 Task: Invite Team Member Softage.1@softage.net to Workspace Infrastructure Management. Invite Team Member Softage.2@softage.net to Workspace Infrastructure Management. Invite Team Member Softage.3@softage.net to Workspace Infrastructure Management. Invite Team Member Softage.4@softage.net to Workspace Infrastructure Management
Action: Mouse moved to (978, 139)
Screenshot: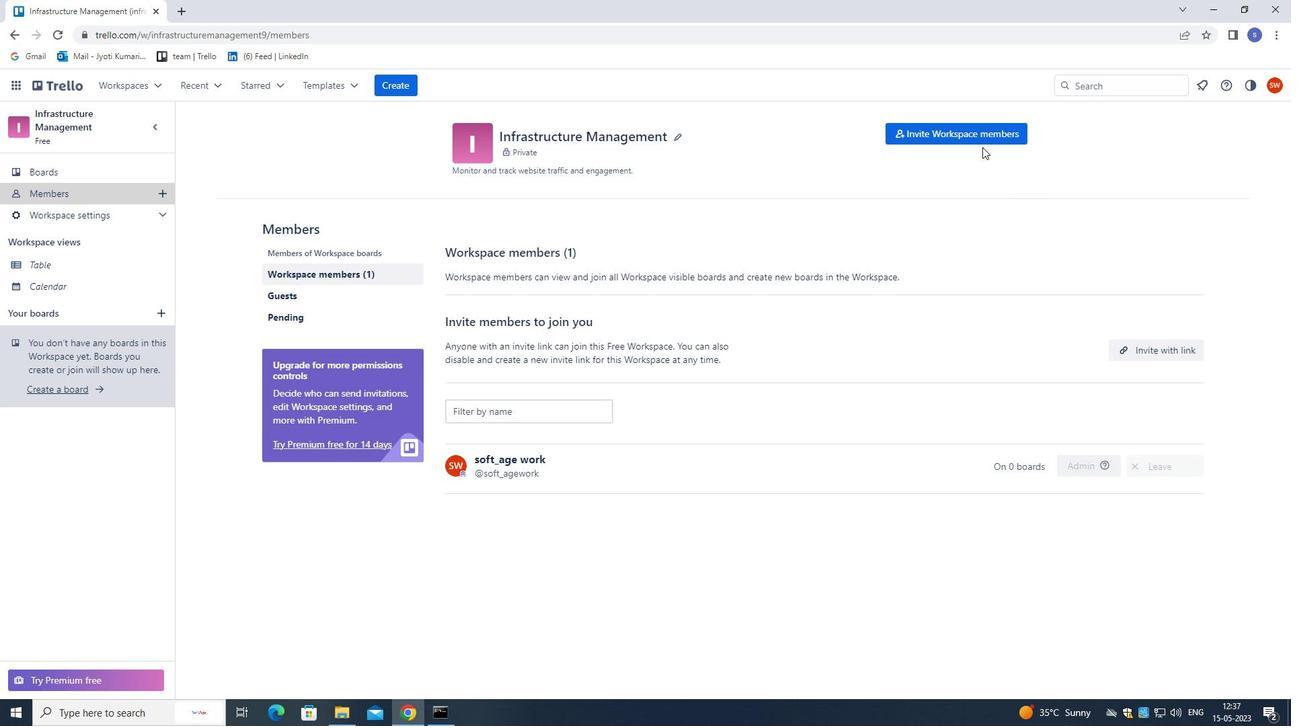 
Action: Mouse pressed left at (978, 139)
Screenshot: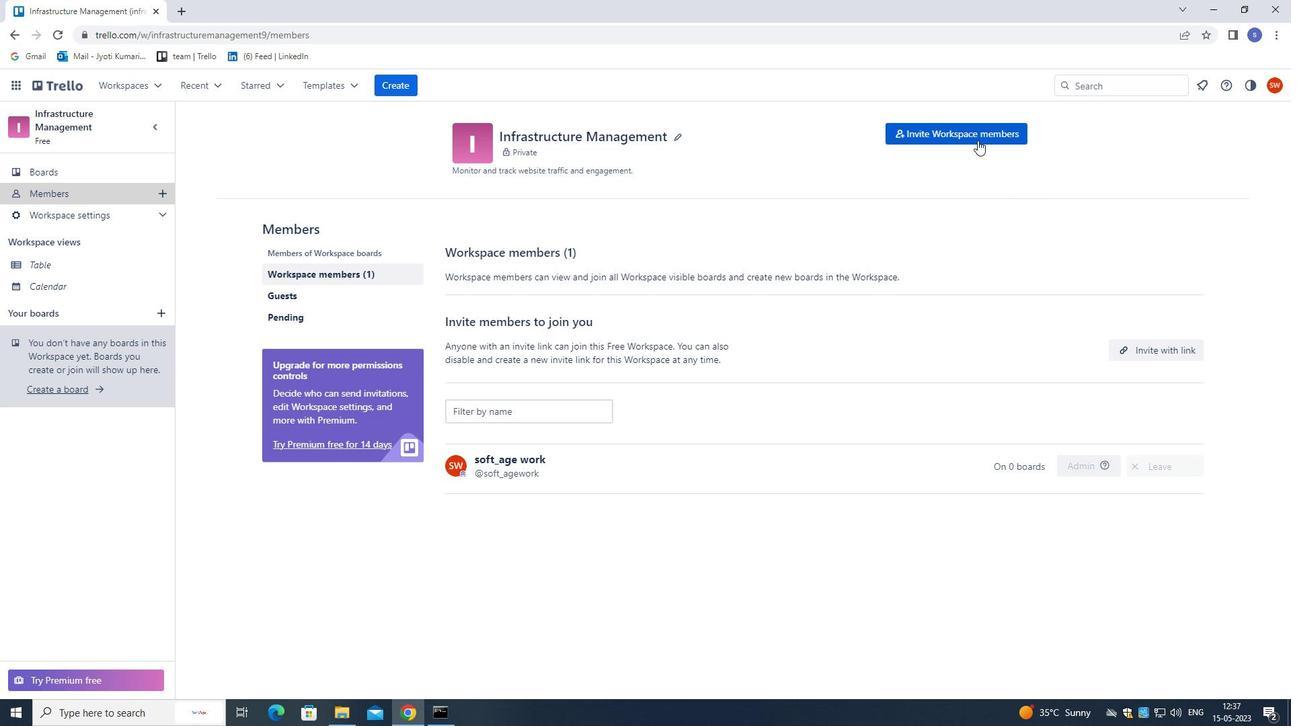
Action: Mouse moved to (890, 238)
Screenshot: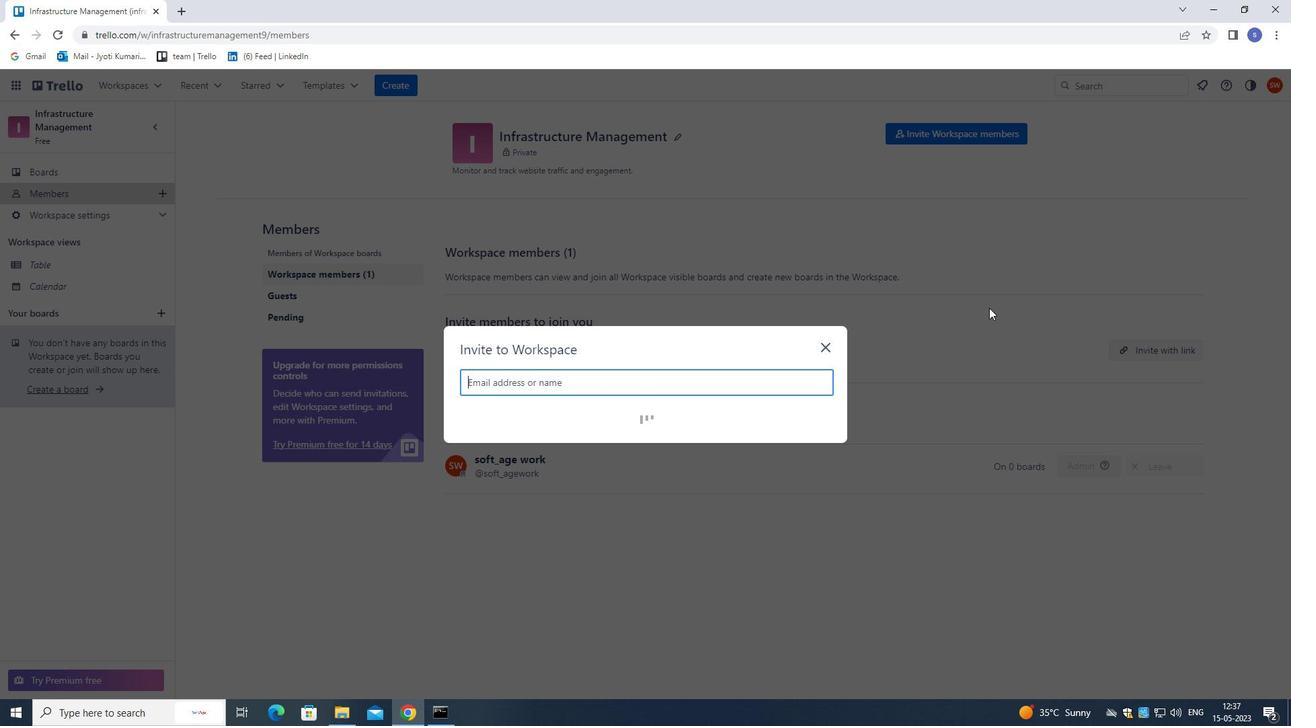 
Action: Key pressed softage.1<Key.shift>@SOFTAGE.NET
Screenshot: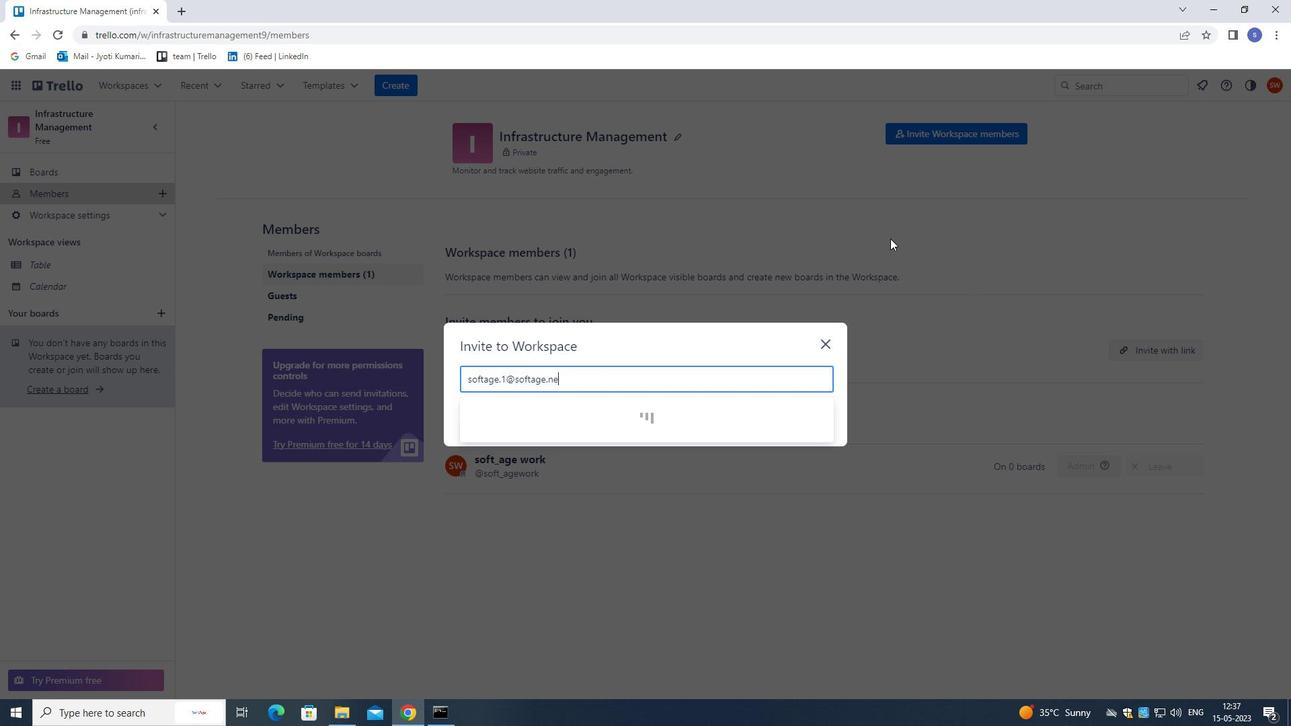 
Action: Mouse moved to (617, 411)
Screenshot: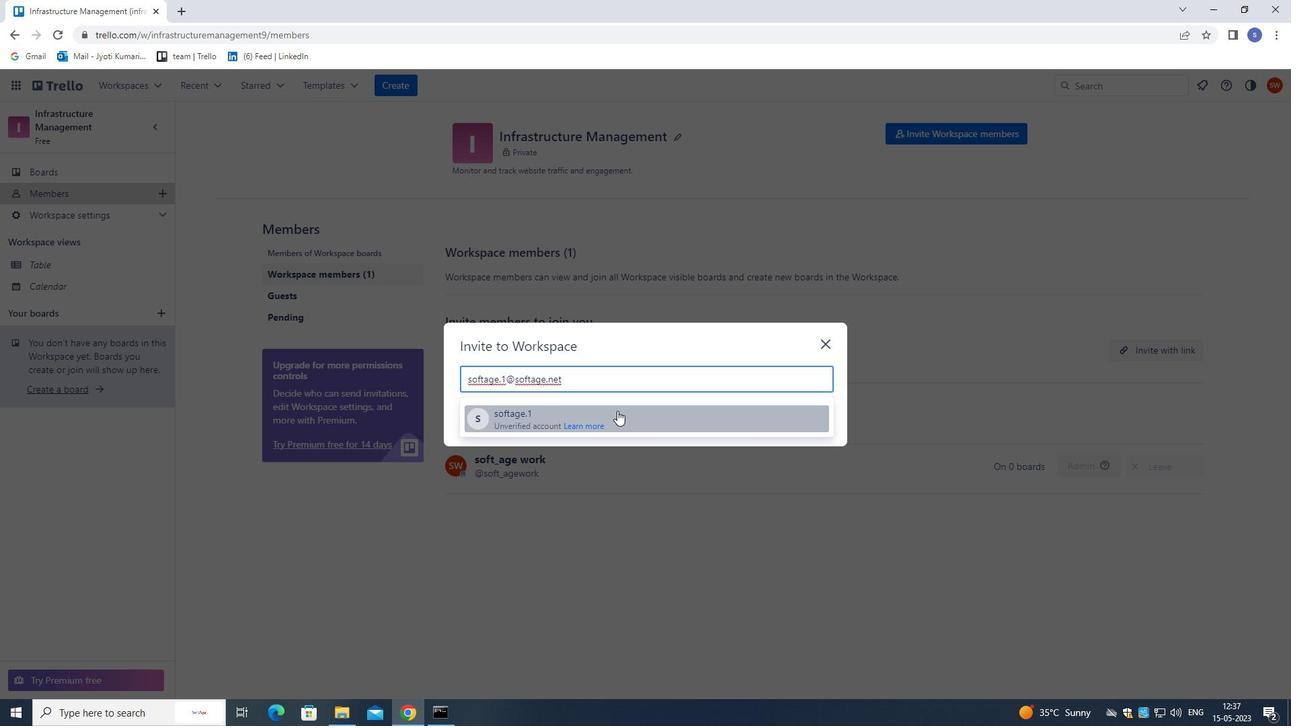 
Action: Mouse pressed left at (617, 411)
Screenshot: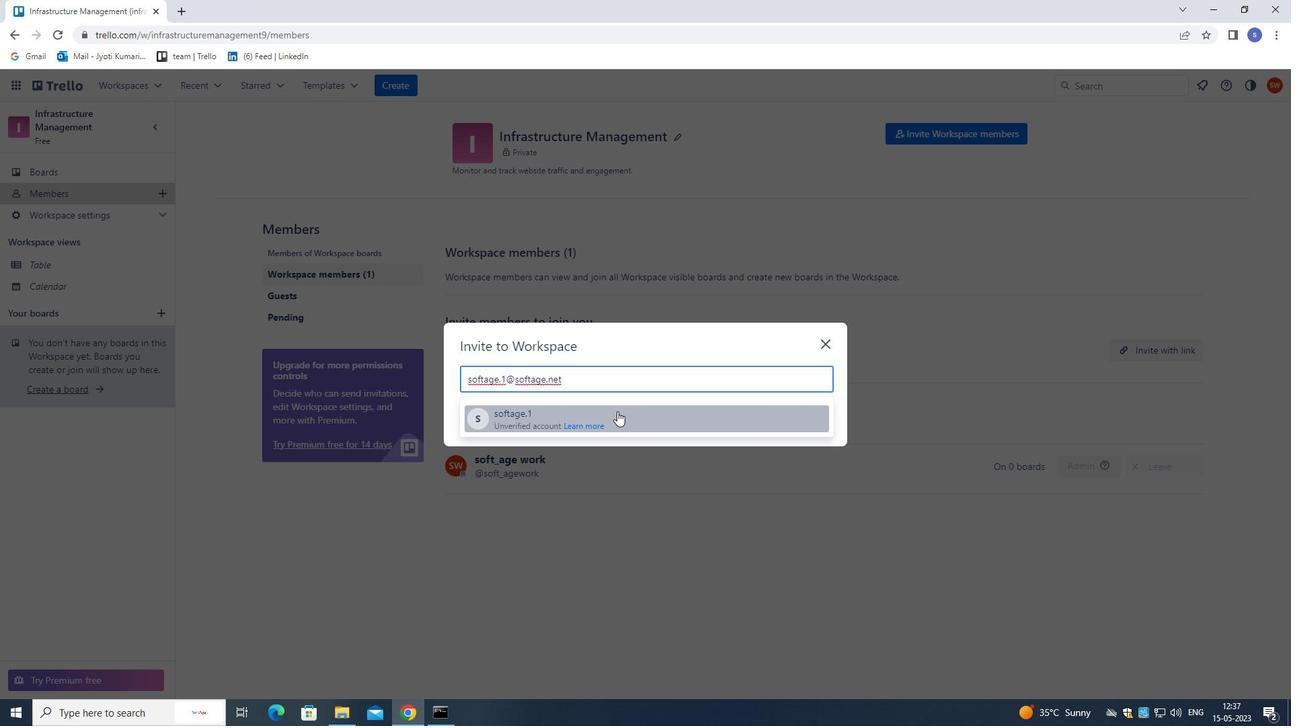
Action: Mouse moved to (782, 347)
Screenshot: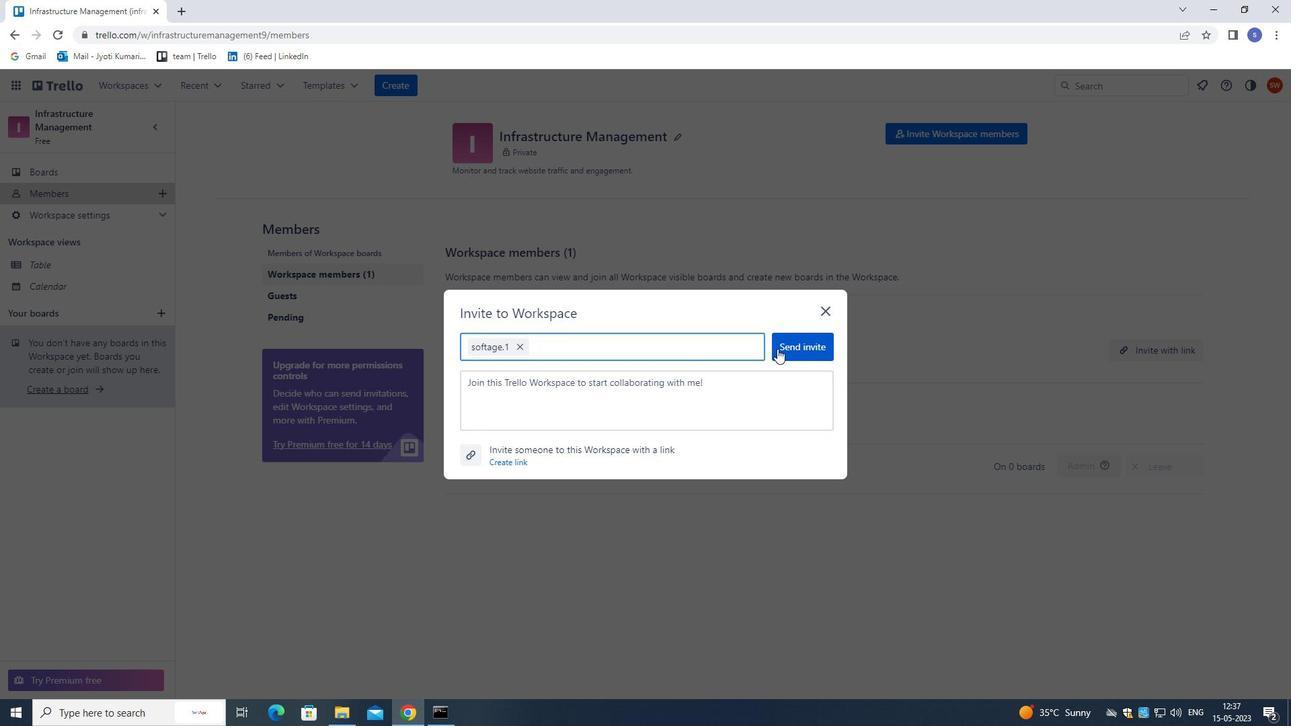 
Action: Mouse pressed left at (782, 347)
Screenshot: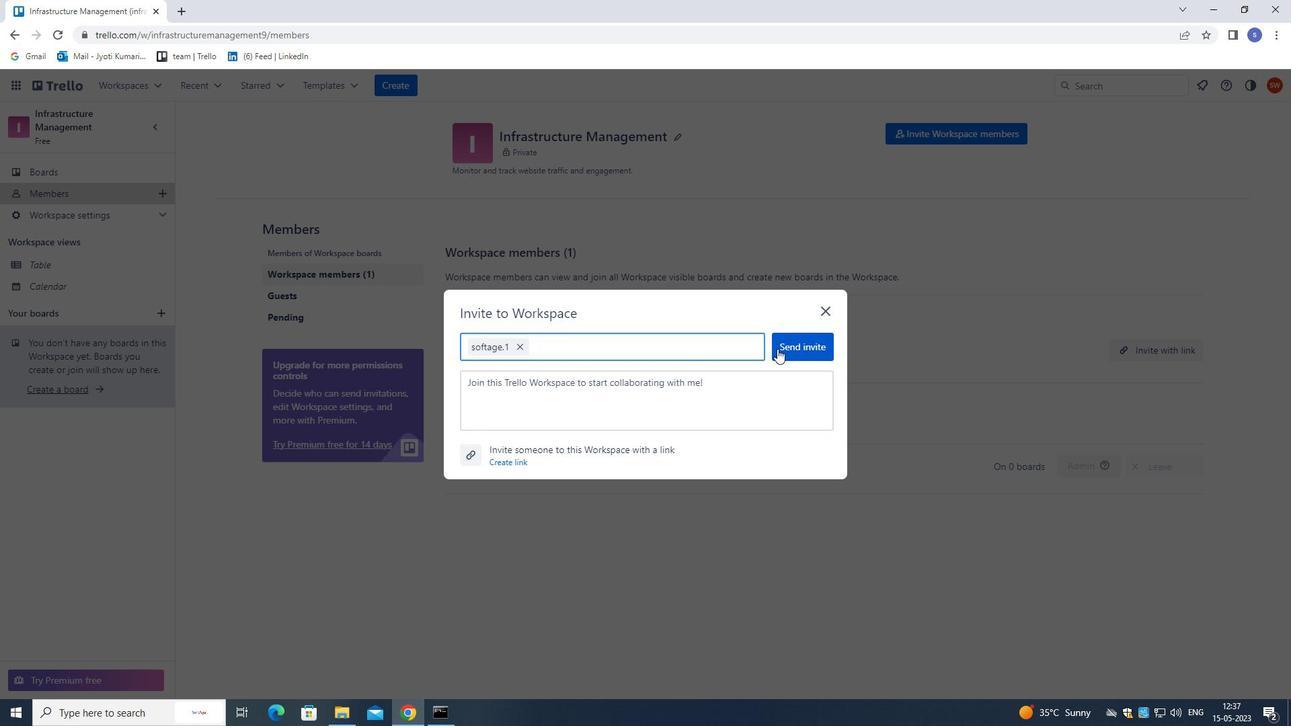 
Action: Mouse moved to (910, 137)
Screenshot: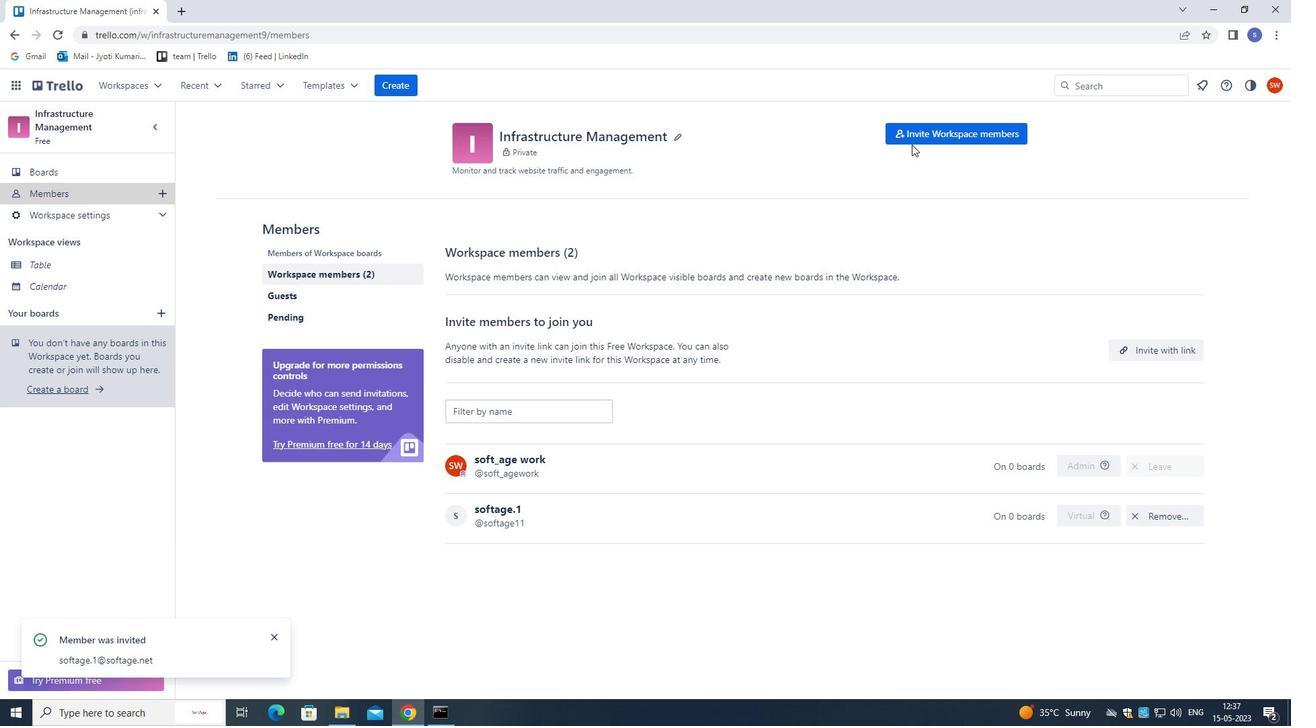 
Action: Mouse pressed left at (910, 137)
Screenshot: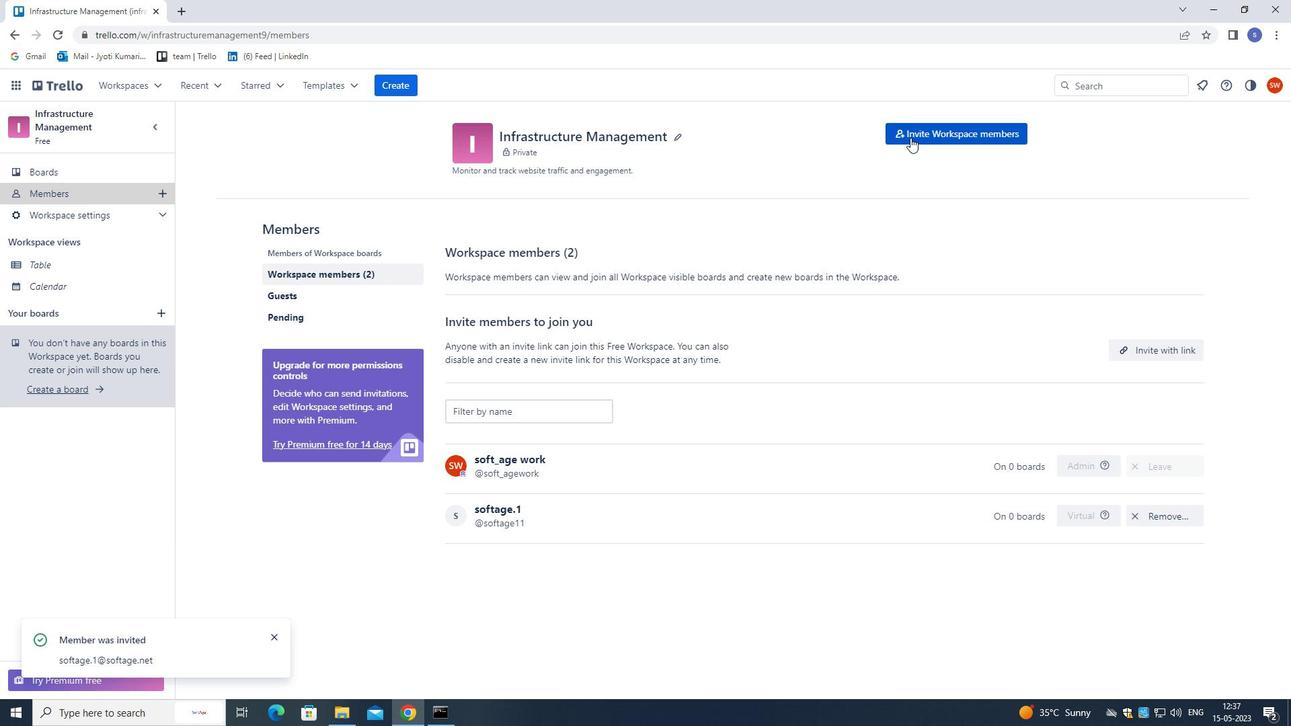 
Action: Mouse moved to (814, 325)
Screenshot: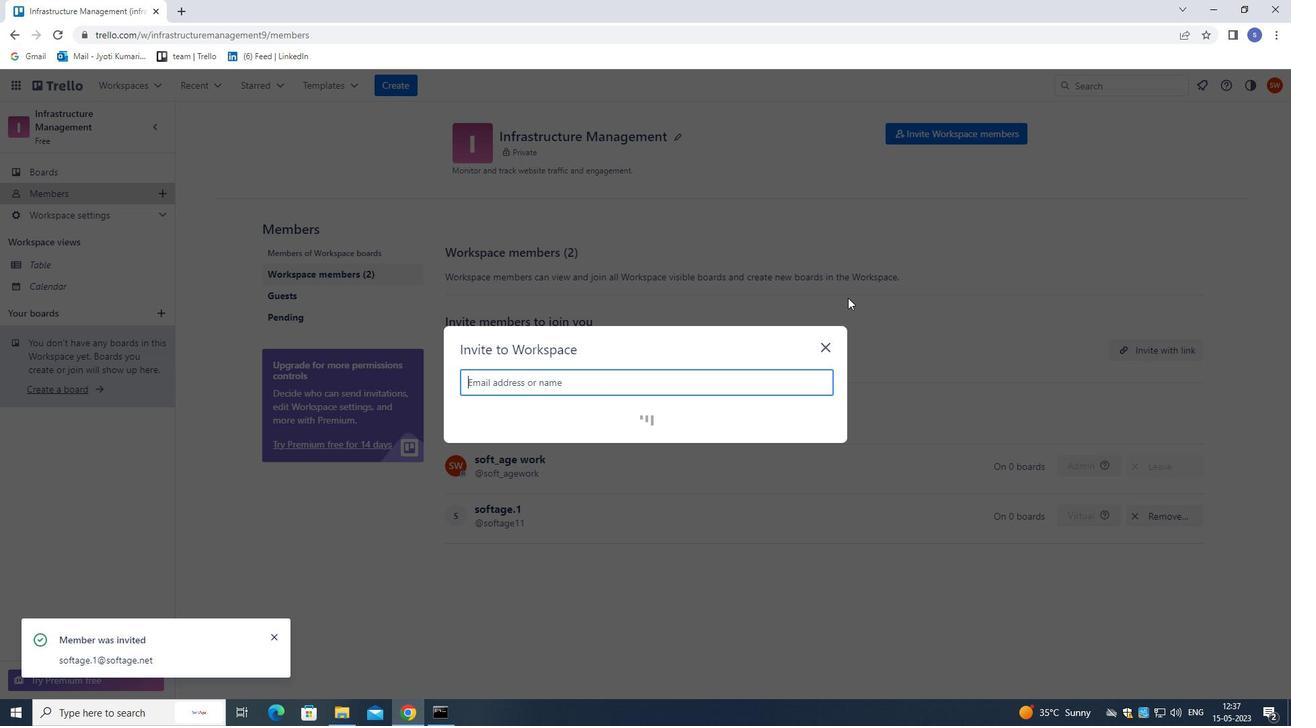 
Action: Key pressed SOFTAGE.2<Key.shift>@SOFTAGE.NET
Screenshot: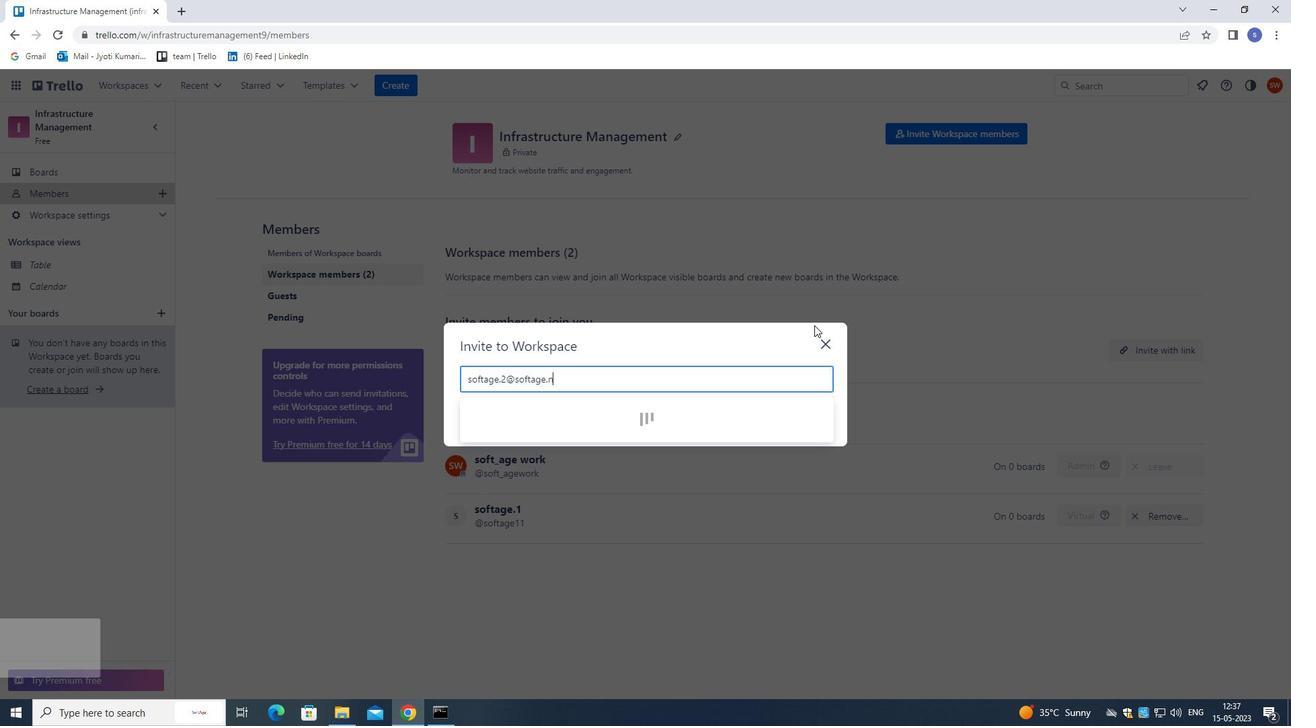 
Action: Mouse moved to (657, 413)
Screenshot: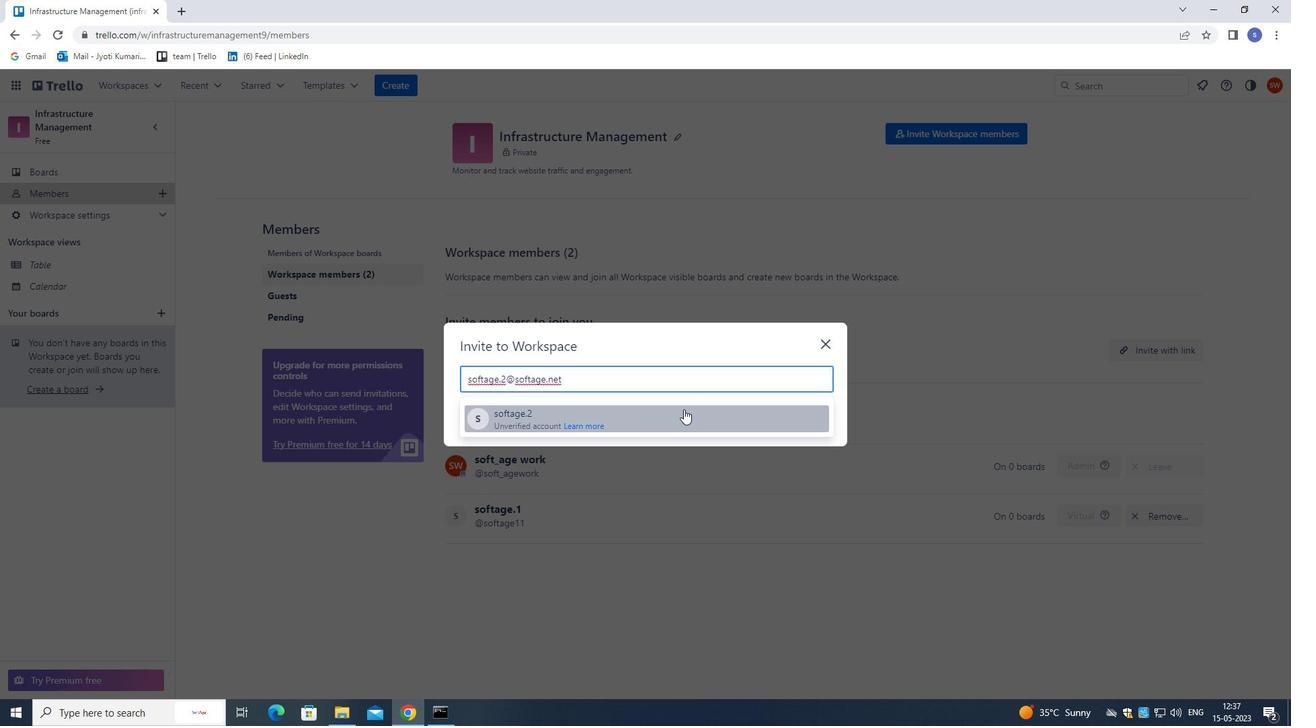 
Action: Mouse pressed left at (657, 413)
Screenshot: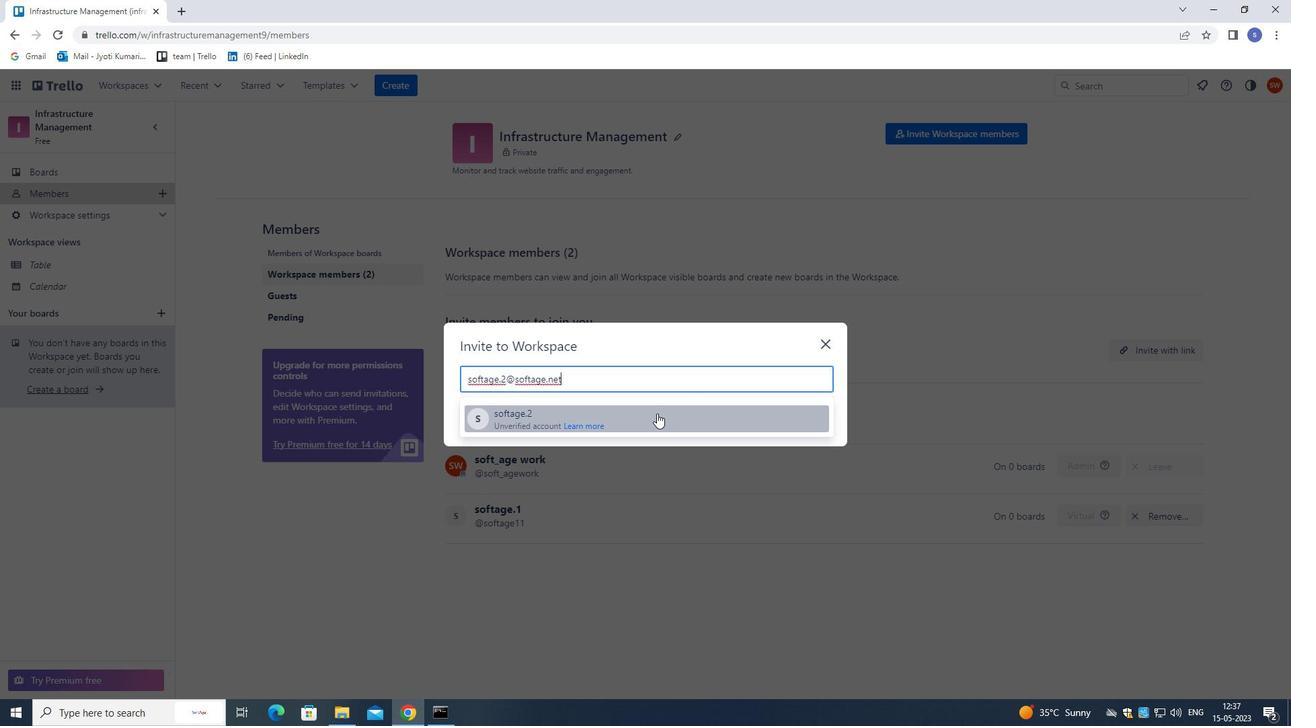 
Action: Mouse moved to (803, 351)
Screenshot: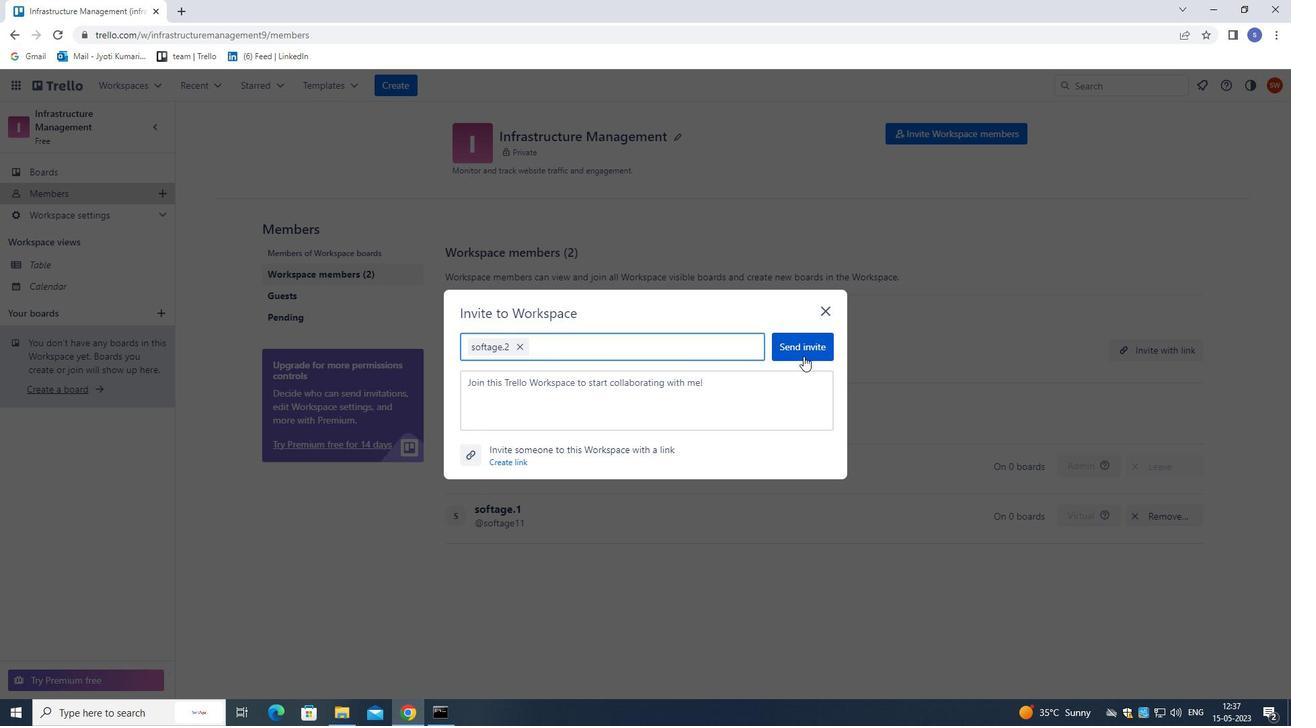 
Action: Mouse pressed left at (803, 351)
Screenshot: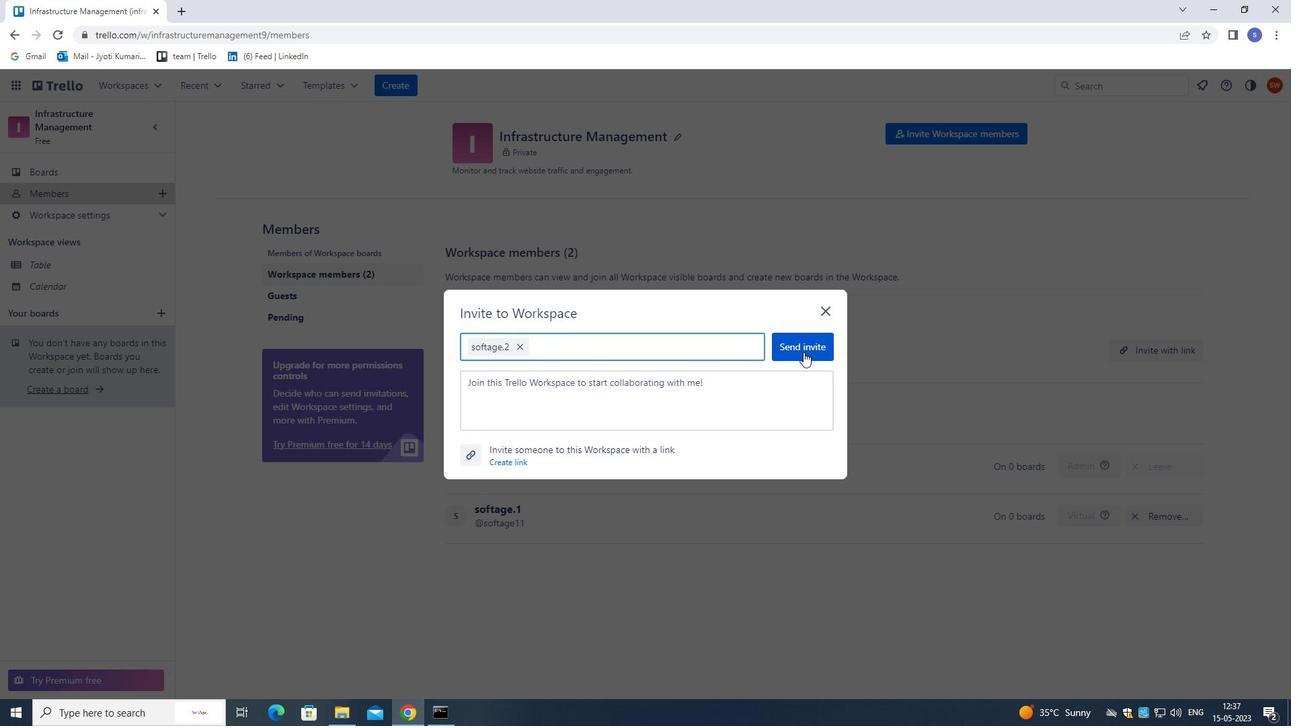 
Action: Mouse moved to (913, 137)
Screenshot: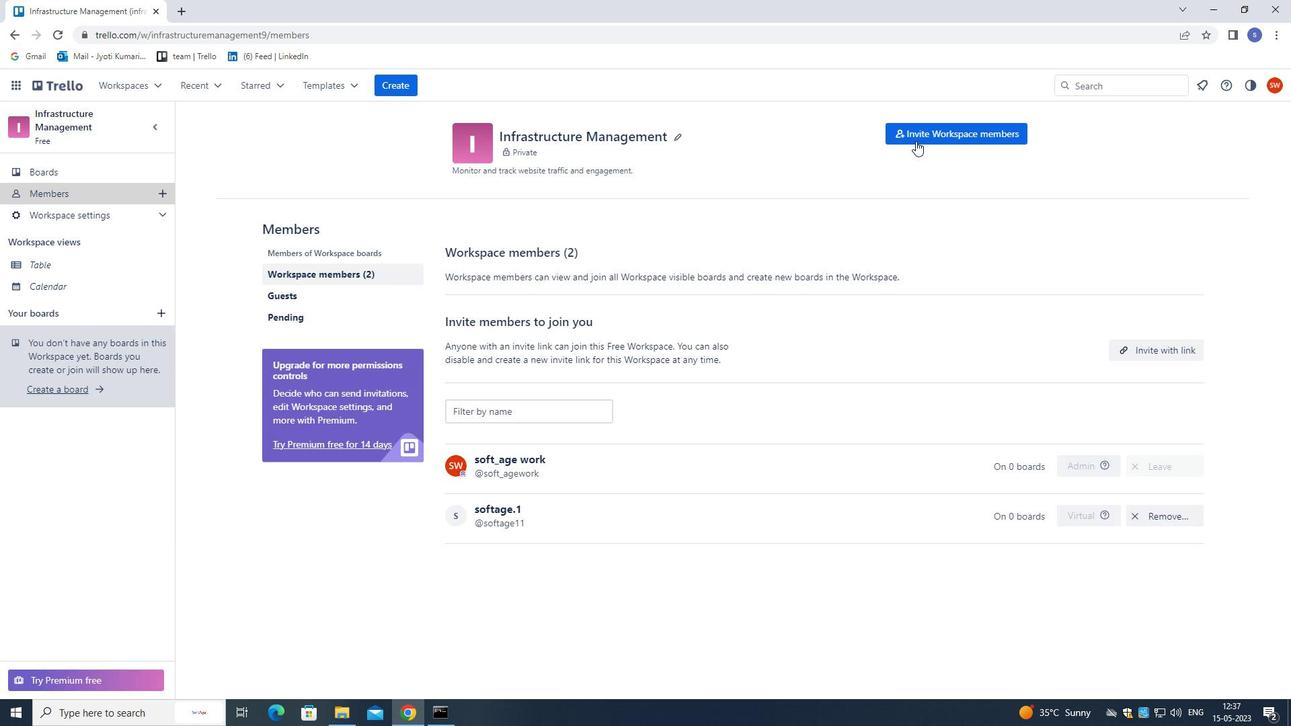 
Action: Mouse pressed left at (913, 137)
Screenshot: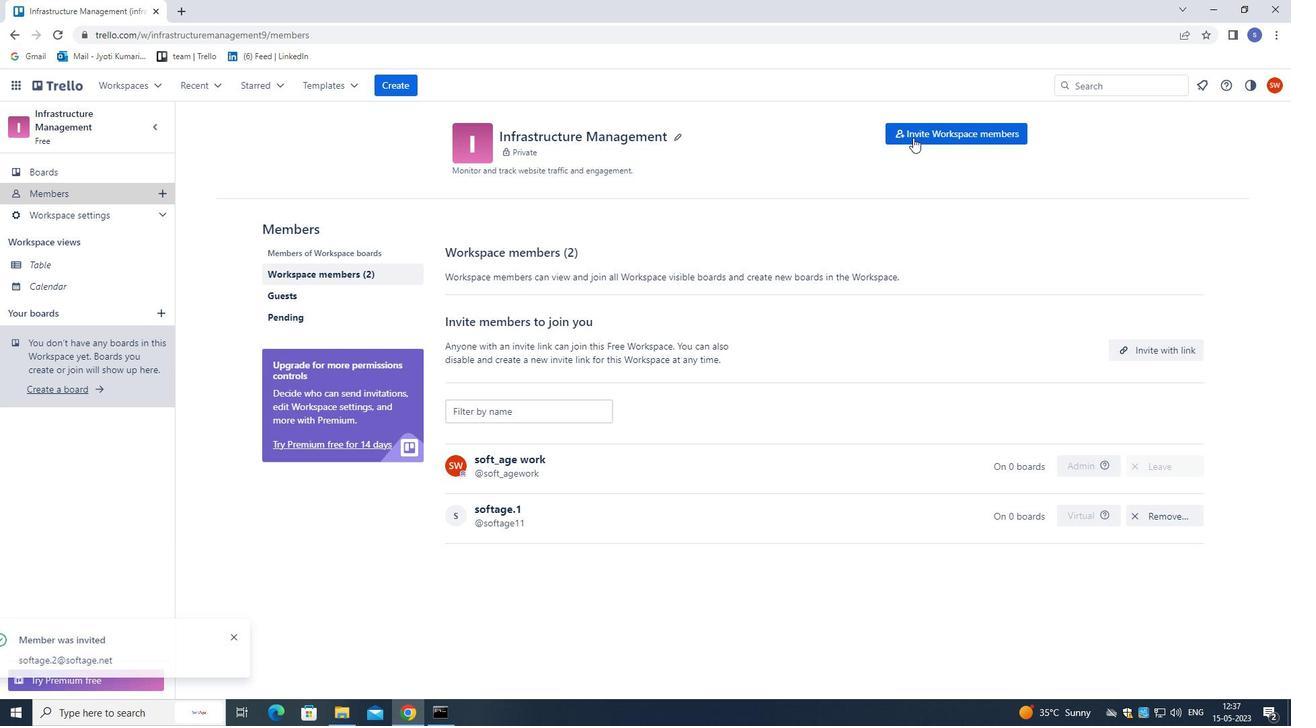 
Action: Mouse moved to (855, 266)
Screenshot: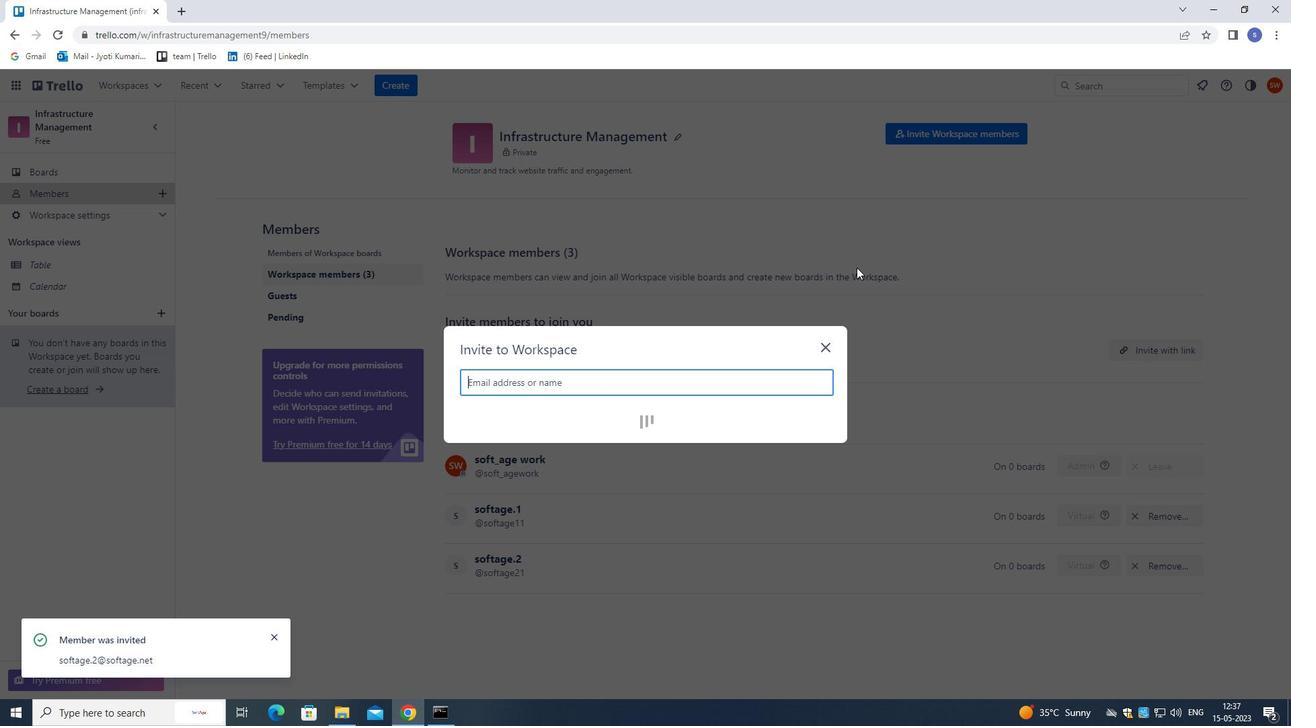 
Action: Key pressed SOFTAGE.3<Key.shift>2SOFTAGE.NET
Screenshot: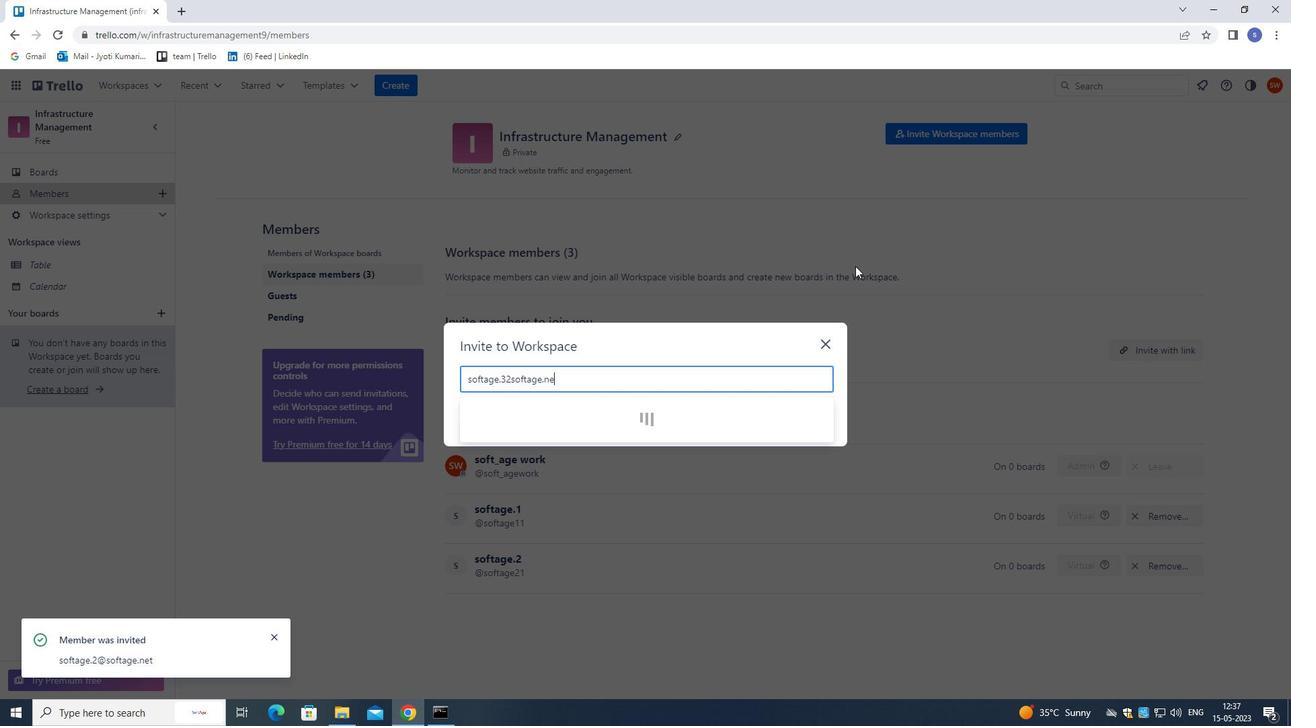 
Action: Mouse moved to (509, 379)
Screenshot: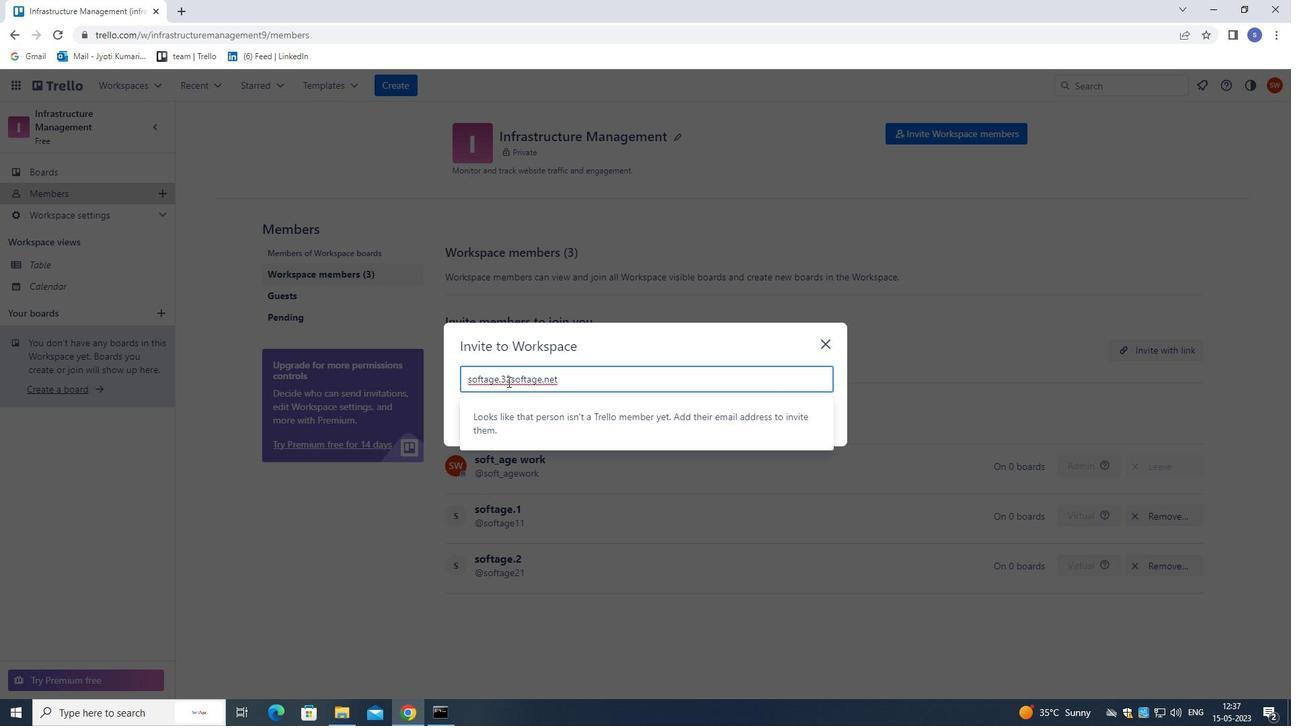 
Action: Mouse pressed left at (509, 379)
Screenshot: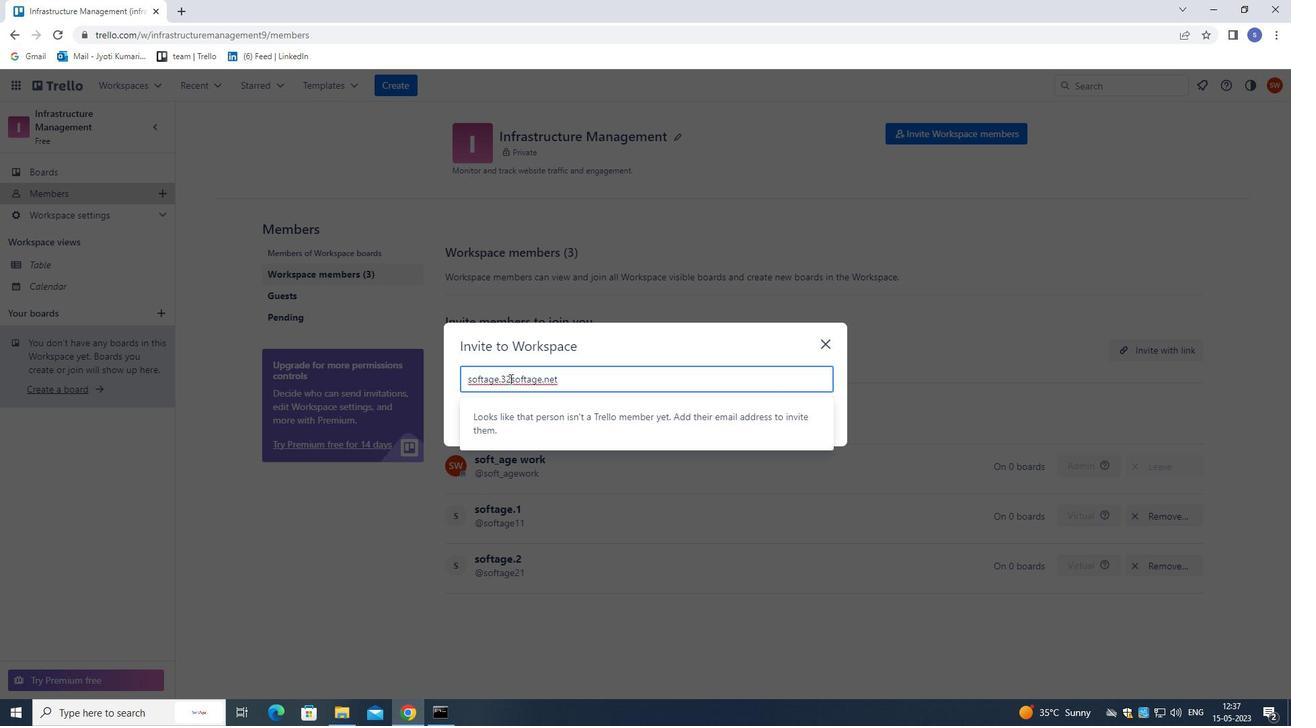 
Action: Mouse moved to (525, 417)
Screenshot: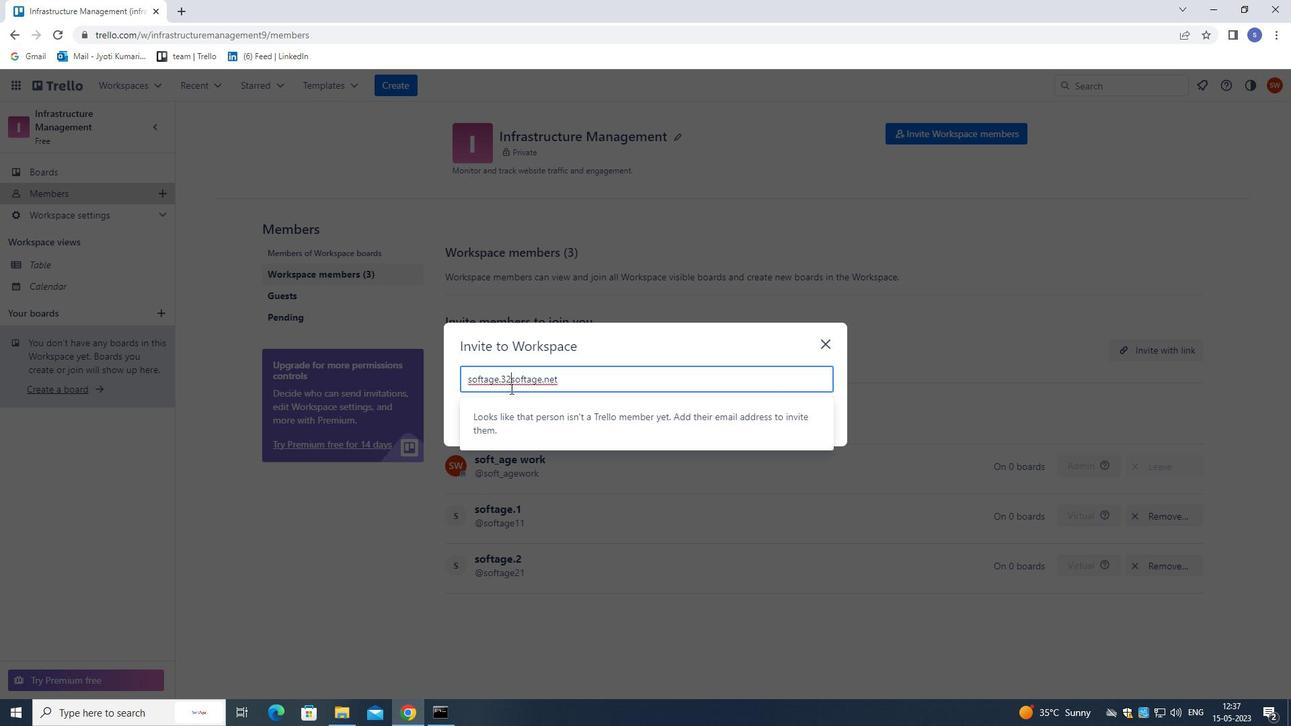 
Action: Key pressed <Key.backspace><Key.shift>@
Screenshot: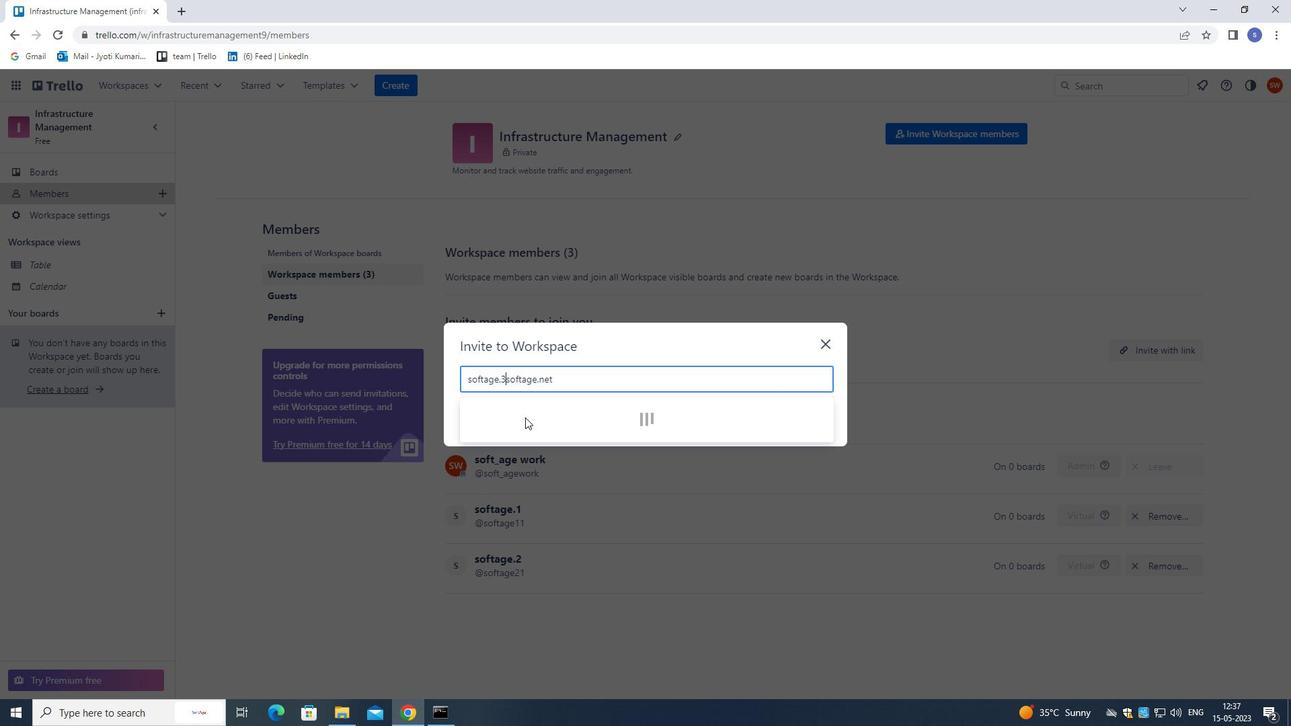 
Action: Mouse moved to (535, 415)
Screenshot: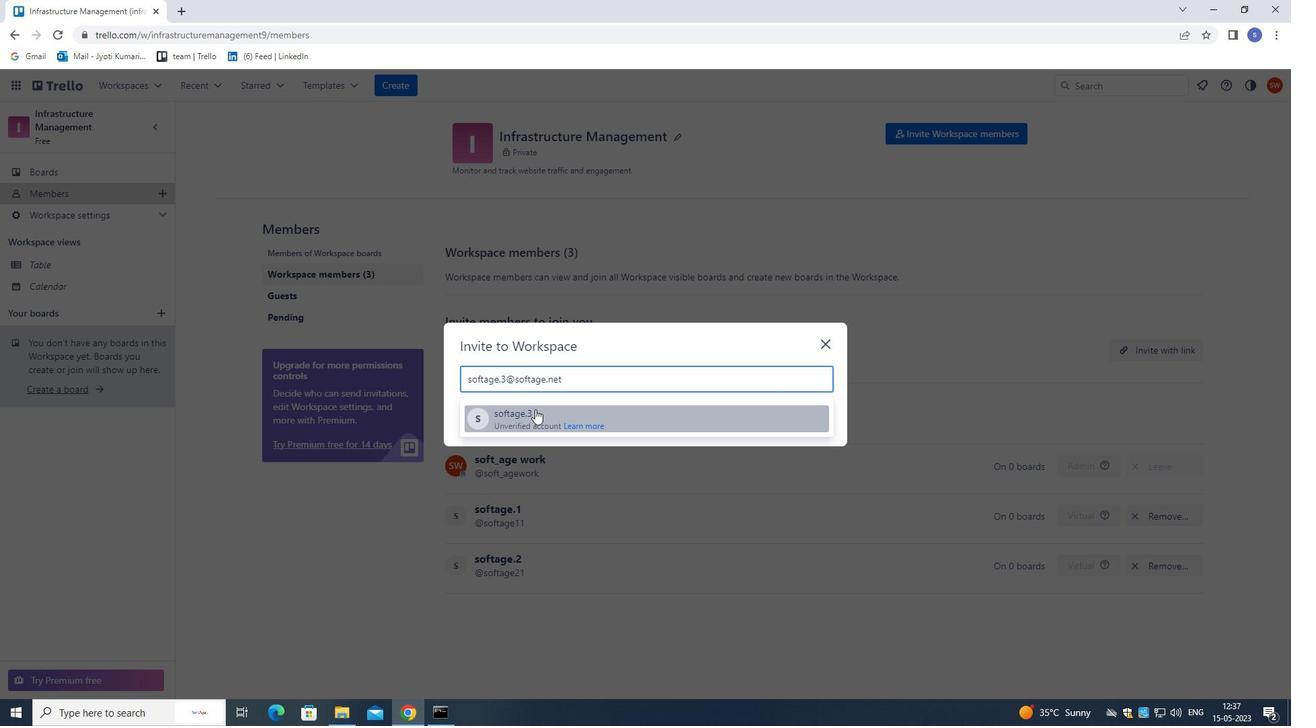 
Action: Mouse pressed left at (535, 415)
Screenshot: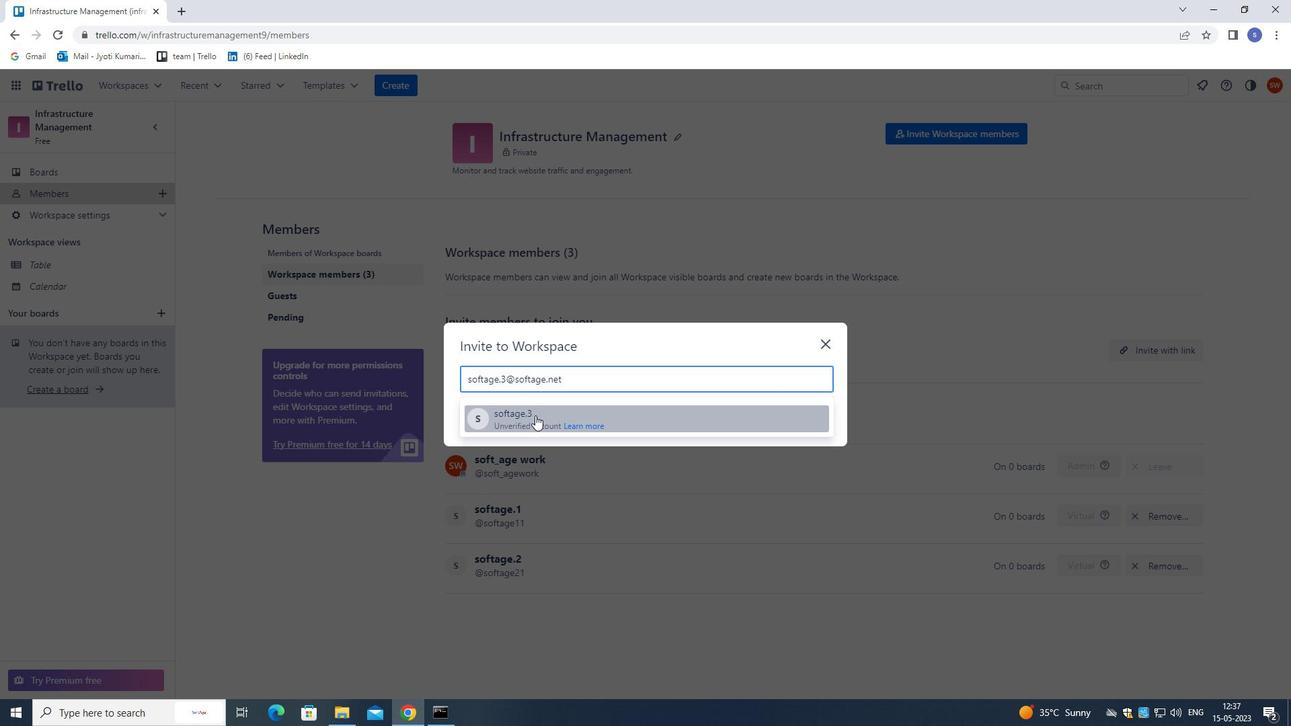 
Action: Mouse moved to (799, 352)
Screenshot: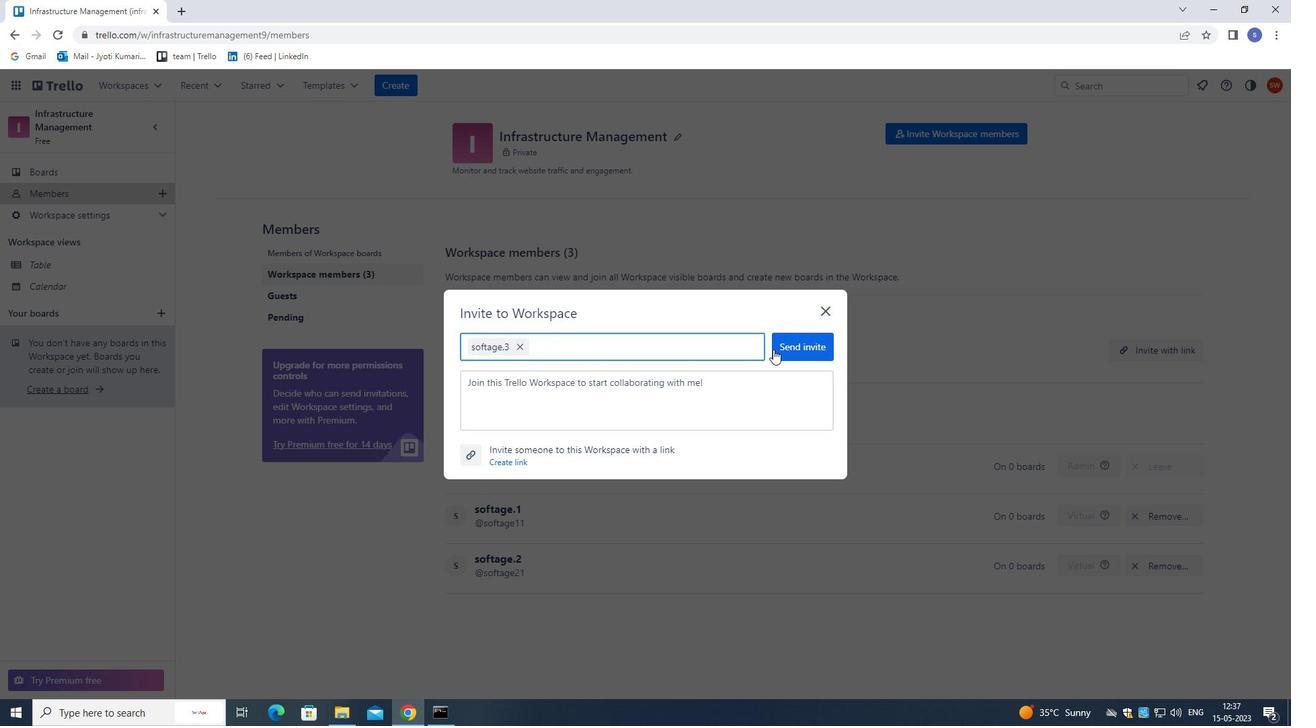 
Action: Mouse pressed left at (799, 352)
Screenshot: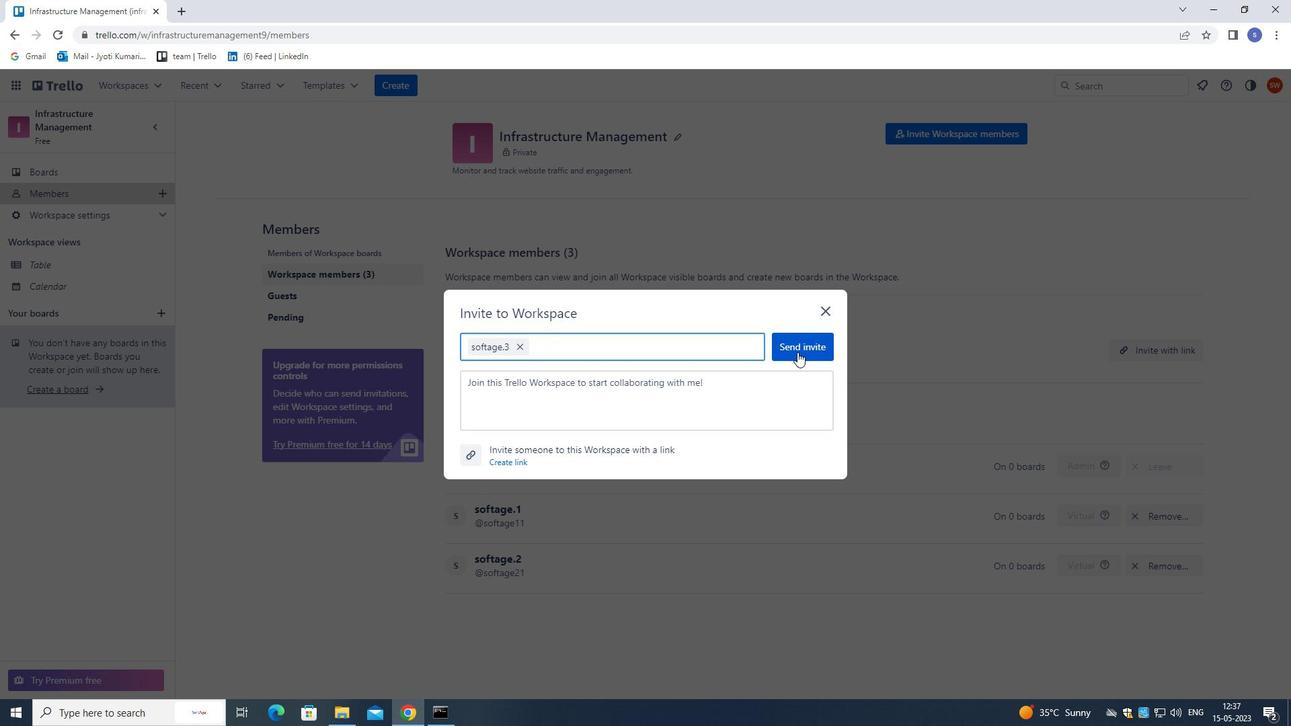 
Action: Mouse moved to (936, 135)
Screenshot: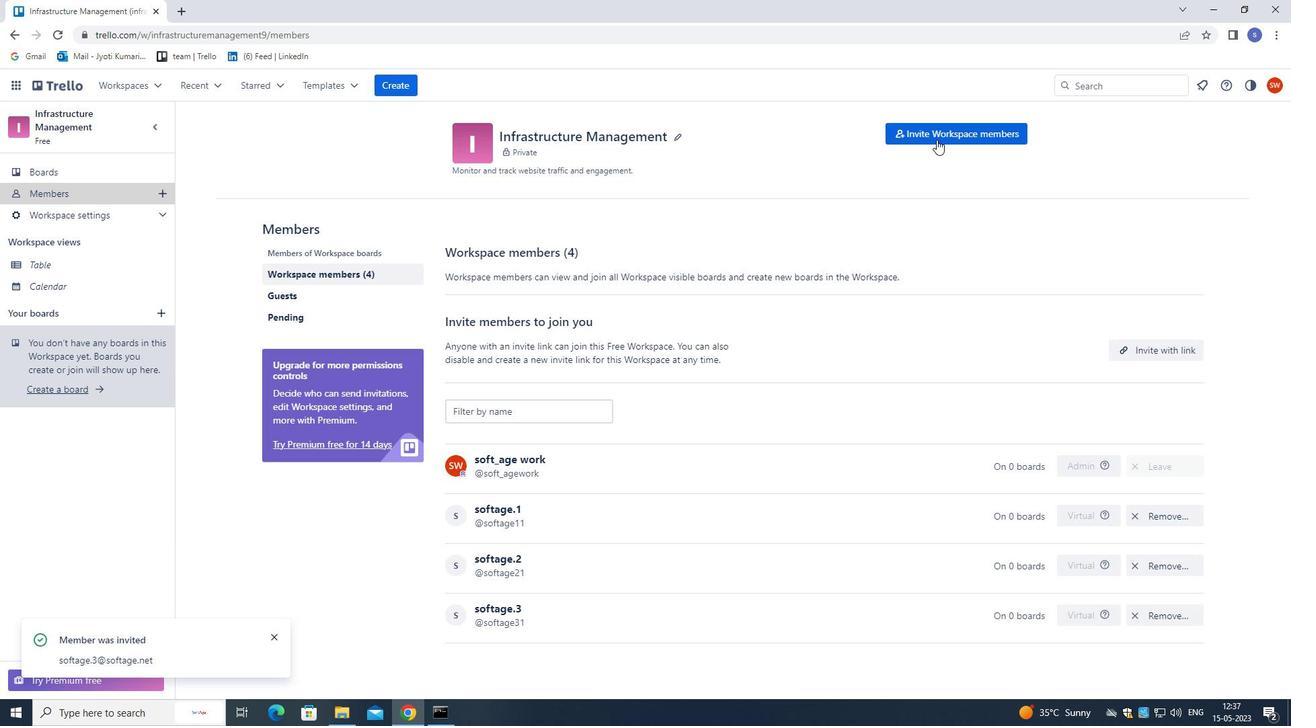 
Action: Mouse pressed left at (936, 135)
Screenshot: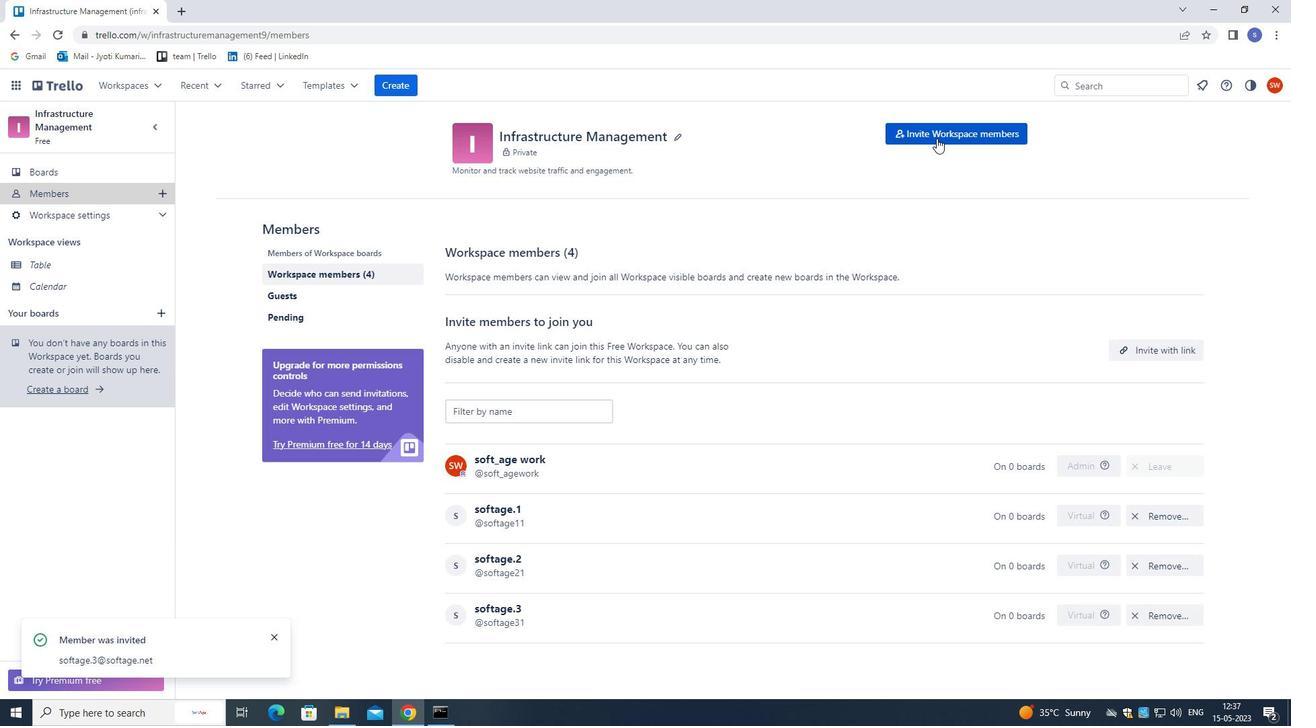 
Action: Mouse moved to (862, 89)
Screenshot: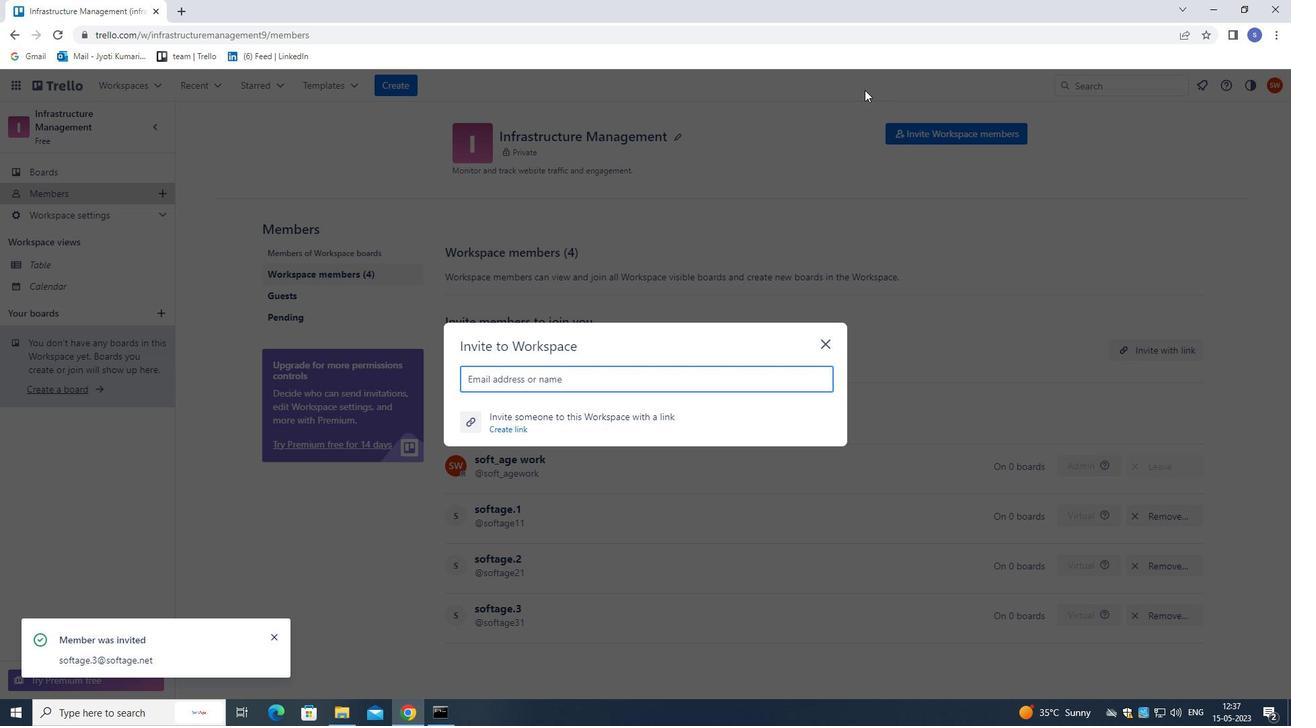 
Action: Key pressed SOFAT<Key.backspace><Key.backspace><Key.backspace>FTAGE.4<Key.shift>@SOFTAGE.NET
Screenshot: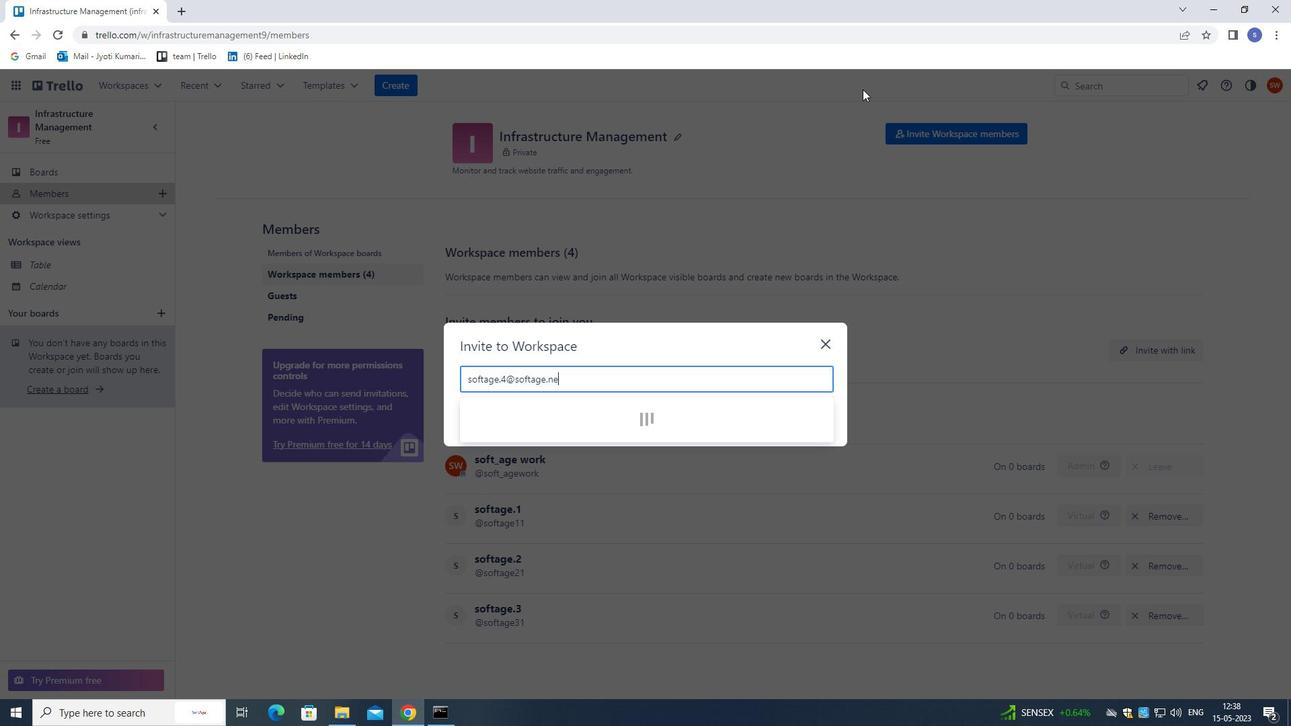 
Action: Mouse moved to (731, 405)
Screenshot: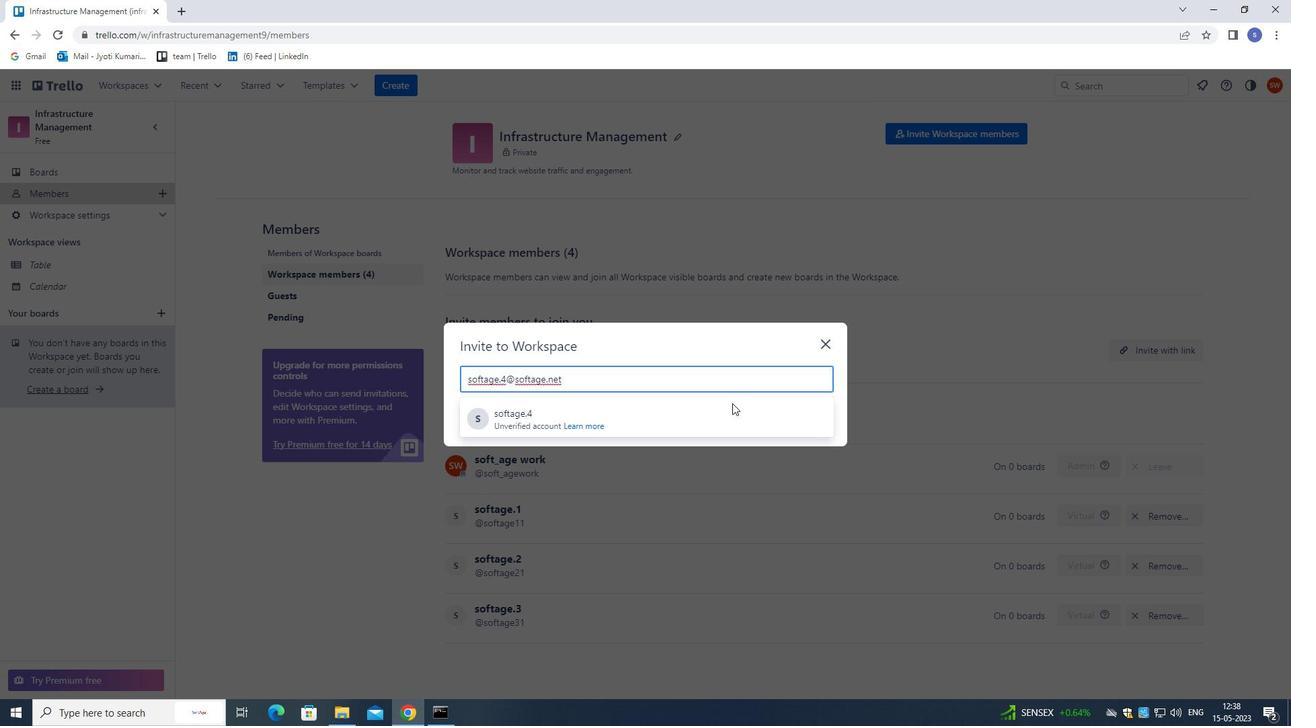 
Action: Mouse pressed left at (731, 405)
Screenshot: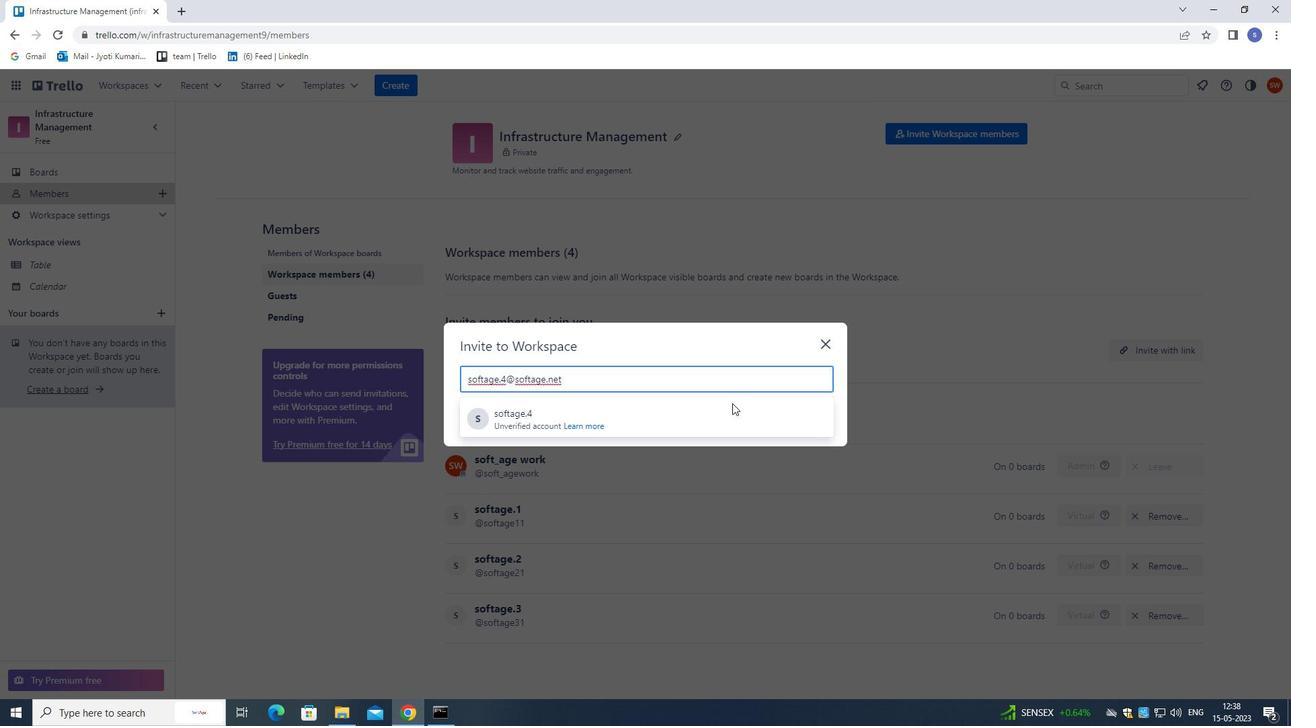 
Action: Mouse moved to (817, 349)
Screenshot: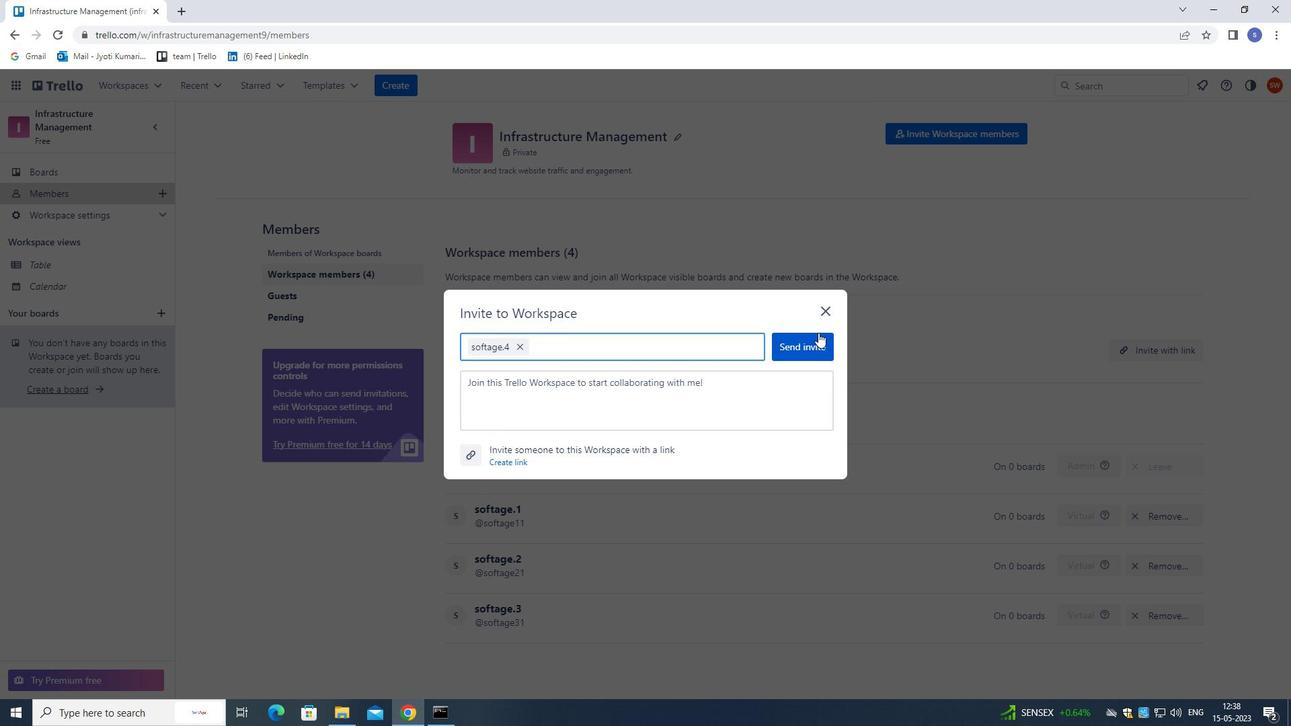 
Action: Mouse pressed left at (817, 349)
Screenshot: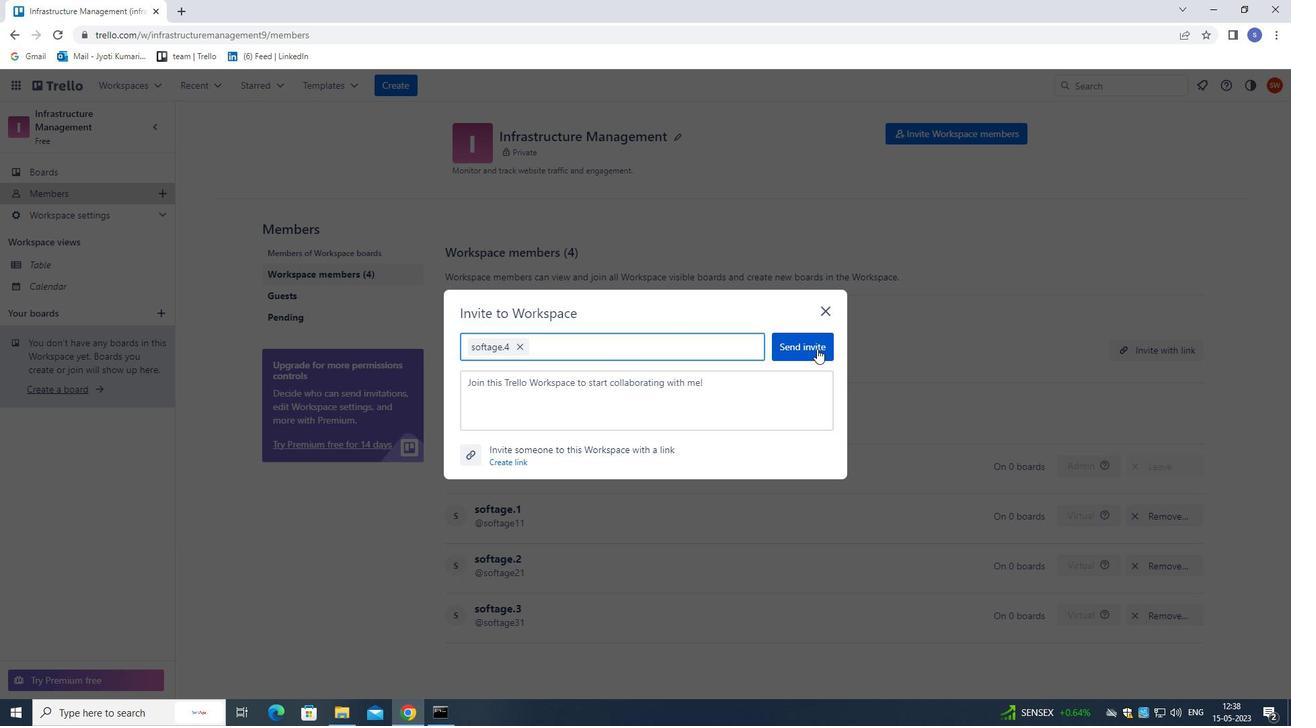 
Action: Mouse moved to (809, 332)
Screenshot: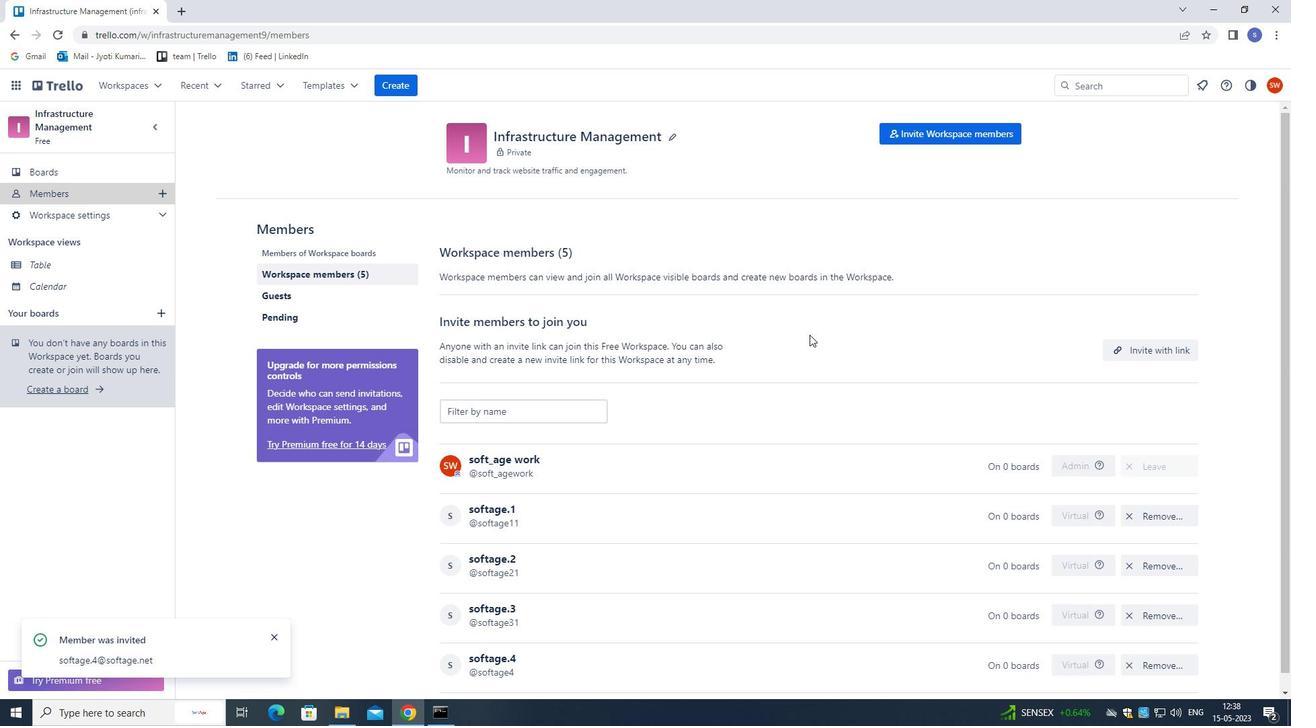 
